 Task: Set the "SAT>IP channel list" to "Auto".
Action: Mouse moved to (103, 9)
Screenshot: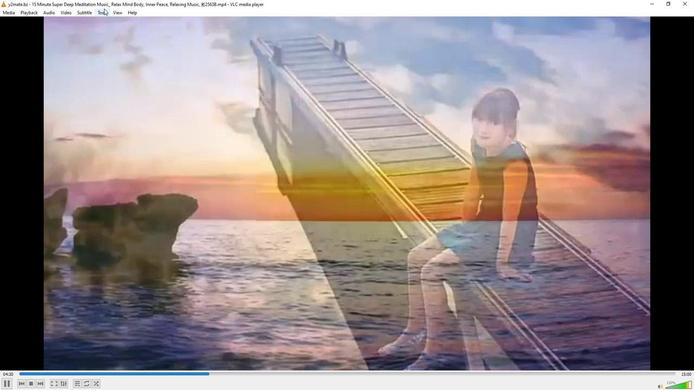 
Action: Mouse pressed left at (103, 9)
Screenshot: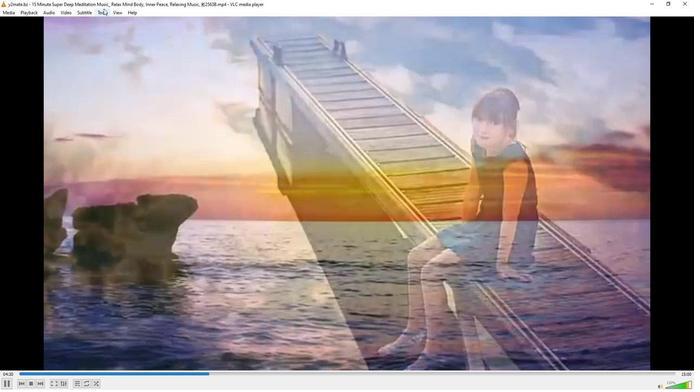 
Action: Mouse moved to (123, 97)
Screenshot: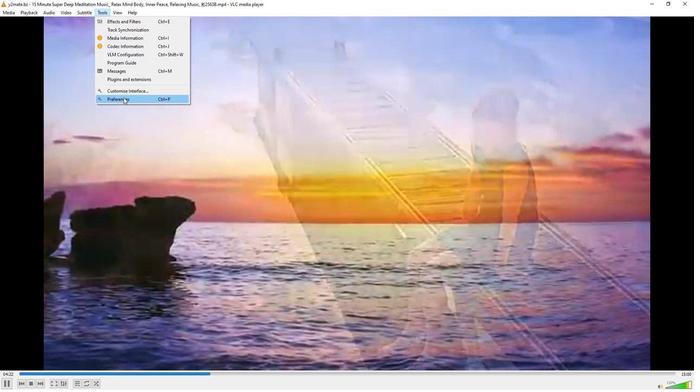 
Action: Mouse pressed left at (123, 97)
Screenshot: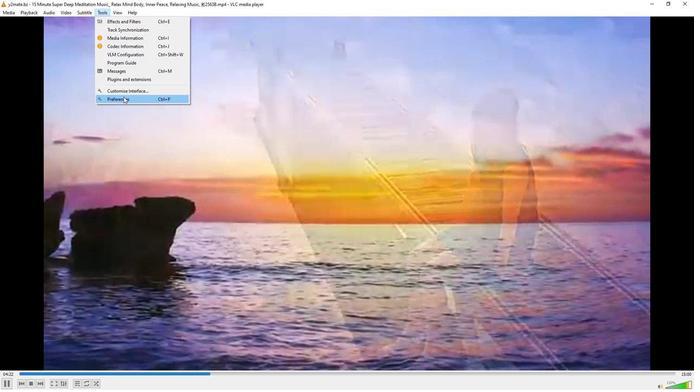 
Action: Mouse moved to (227, 318)
Screenshot: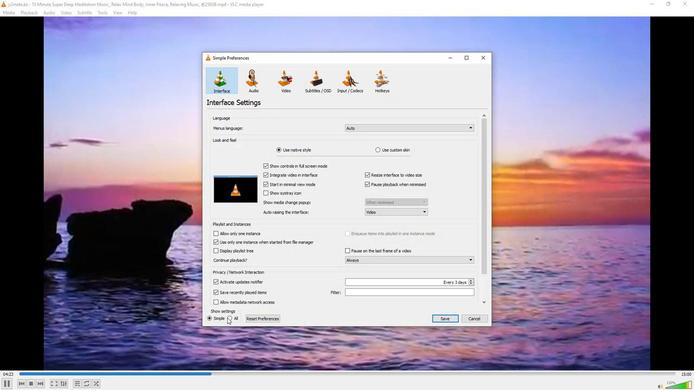 
Action: Mouse pressed left at (227, 318)
Screenshot: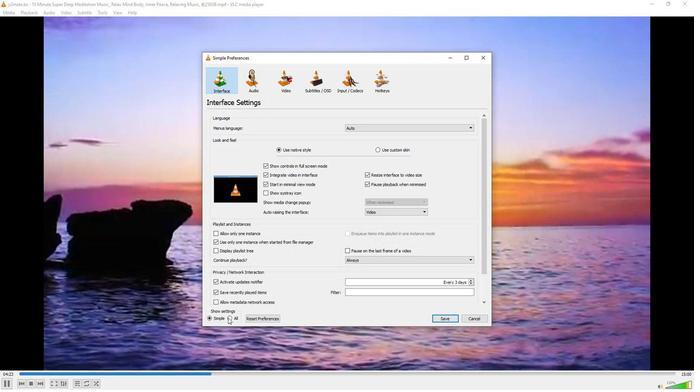 
Action: Mouse moved to (240, 274)
Screenshot: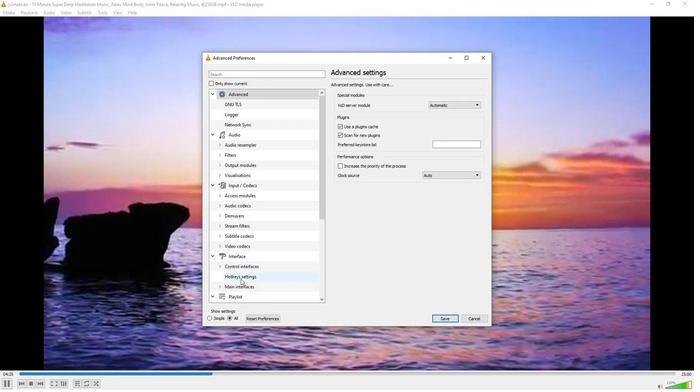 
Action: Mouse scrolled (240, 274) with delta (0, 0)
Screenshot: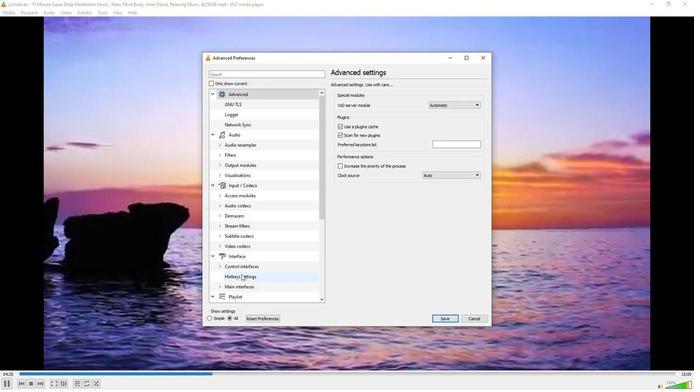 
Action: Mouse moved to (241, 273)
Screenshot: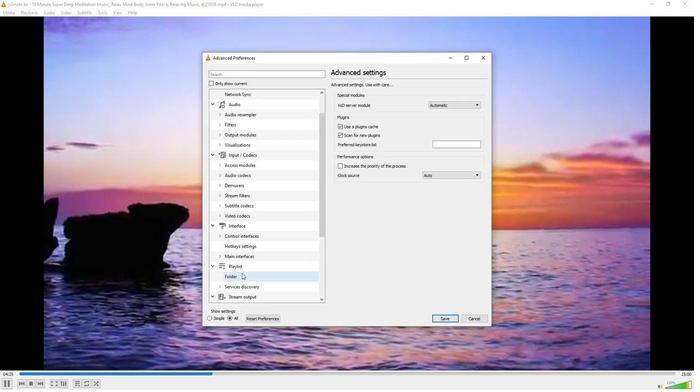 
Action: Mouse scrolled (241, 272) with delta (0, 0)
Screenshot: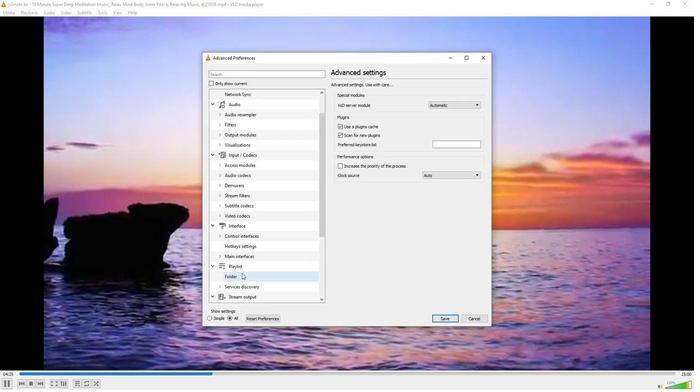 
Action: Mouse moved to (220, 258)
Screenshot: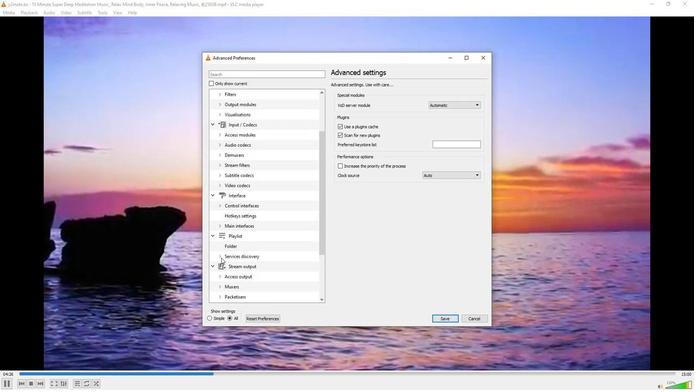 
Action: Mouse pressed left at (220, 258)
Screenshot: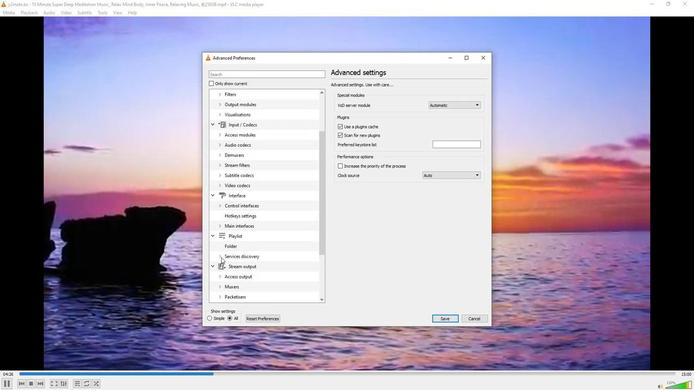 
Action: Mouse moved to (232, 285)
Screenshot: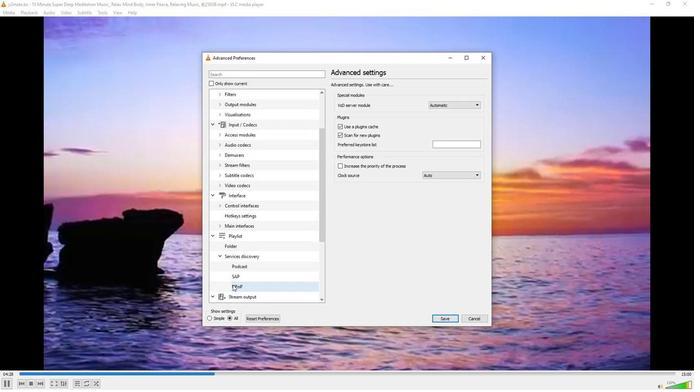 
Action: Mouse pressed left at (232, 285)
Screenshot: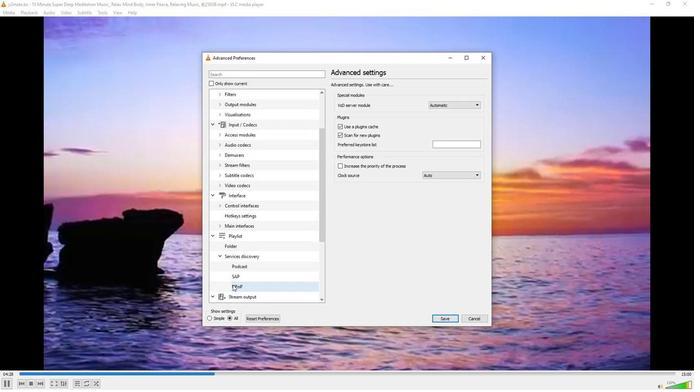 
Action: Mouse moved to (478, 95)
Screenshot: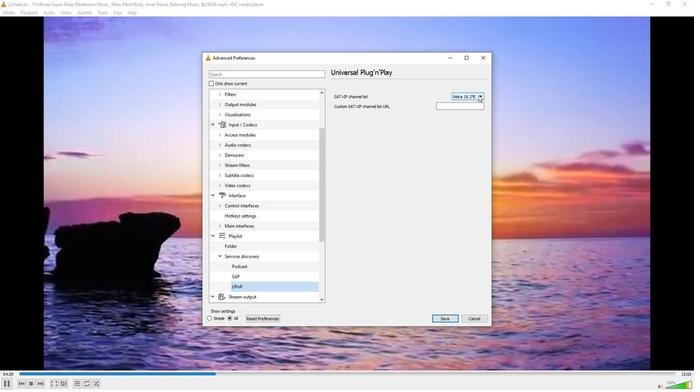 
Action: Mouse pressed left at (478, 95)
Screenshot: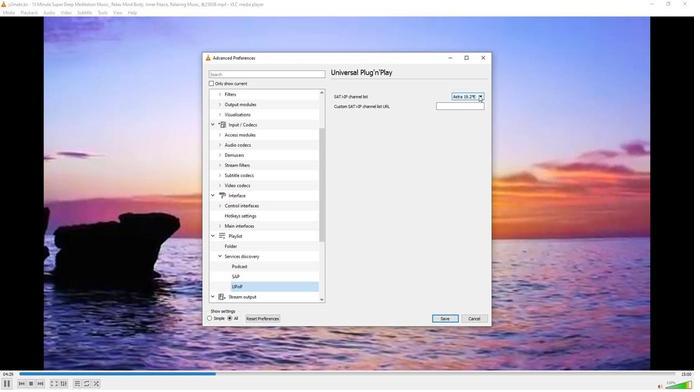 
Action: Mouse moved to (462, 101)
Screenshot: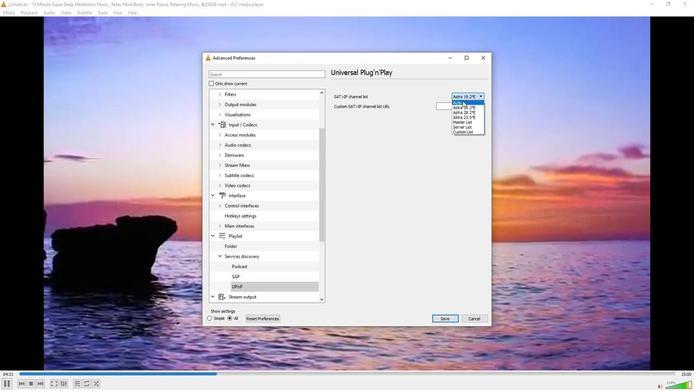 
Action: Mouse pressed left at (462, 101)
Screenshot: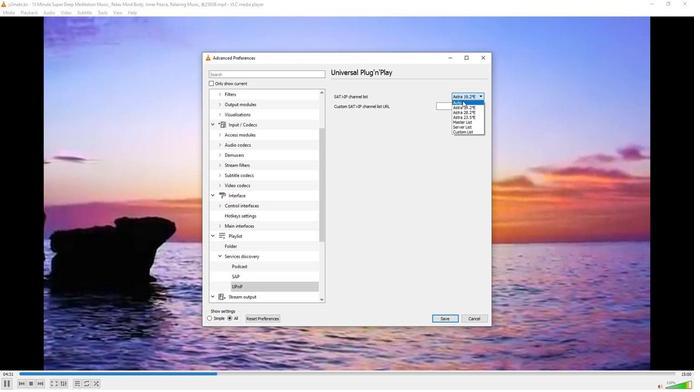 
Action: Mouse moved to (440, 158)
Screenshot: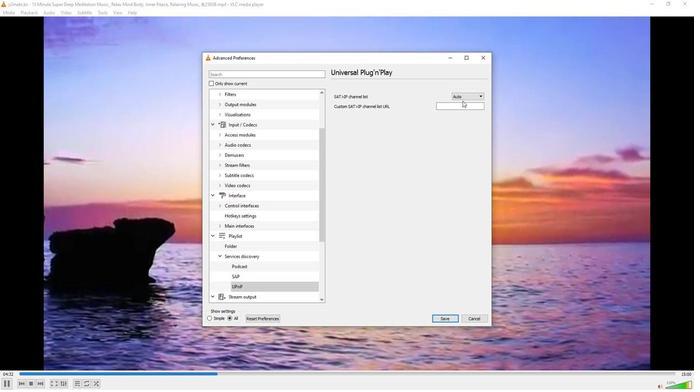 
